 Task: Choose the pronouns "they/them".
Action: Mouse moved to (1036, 80)
Screenshot: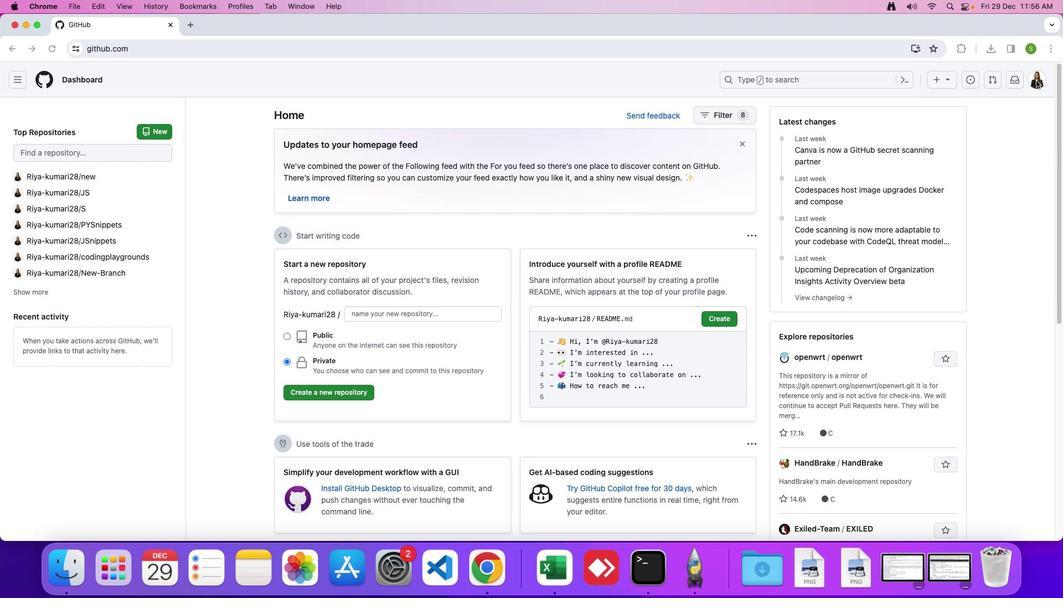 
Action: Mouse pressed left at (1036, 80)
Screenshot: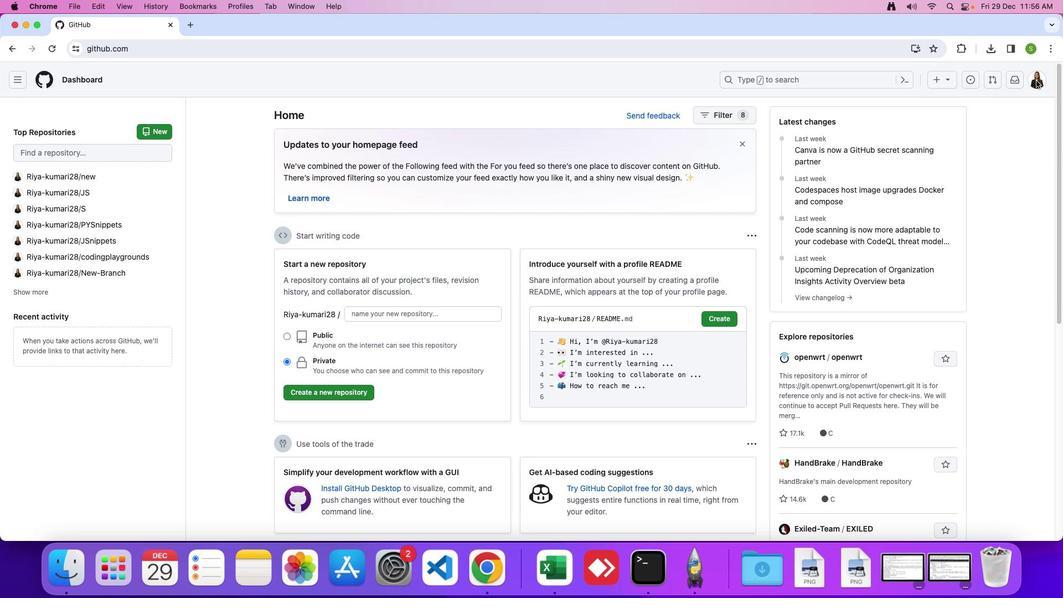 
Action: Mouse moved to (1037, 79)
Screenshot: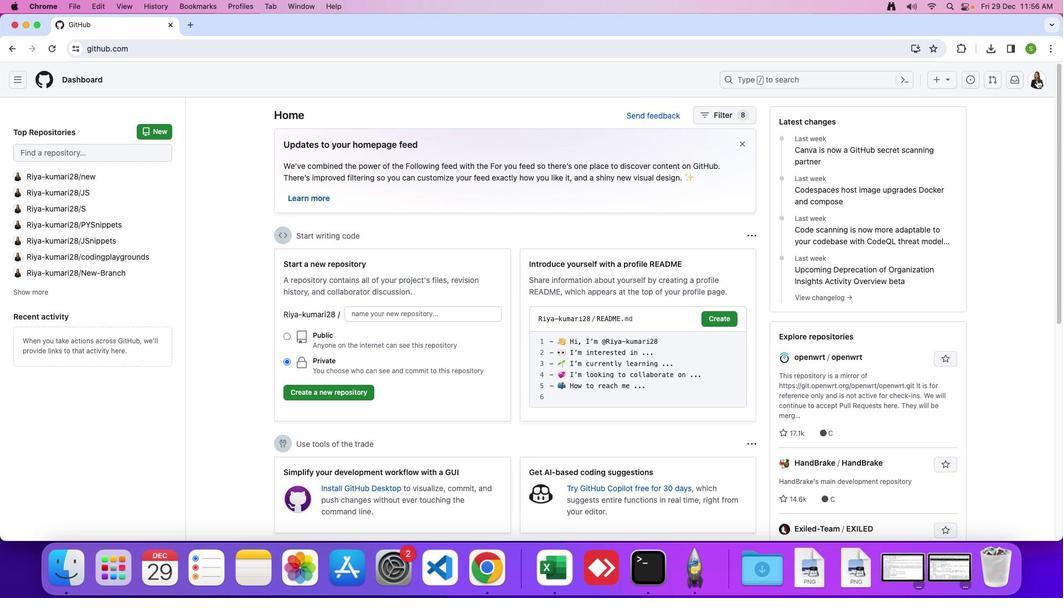 
Action: Mouse pressed left at (1037, 79)
Screenshot: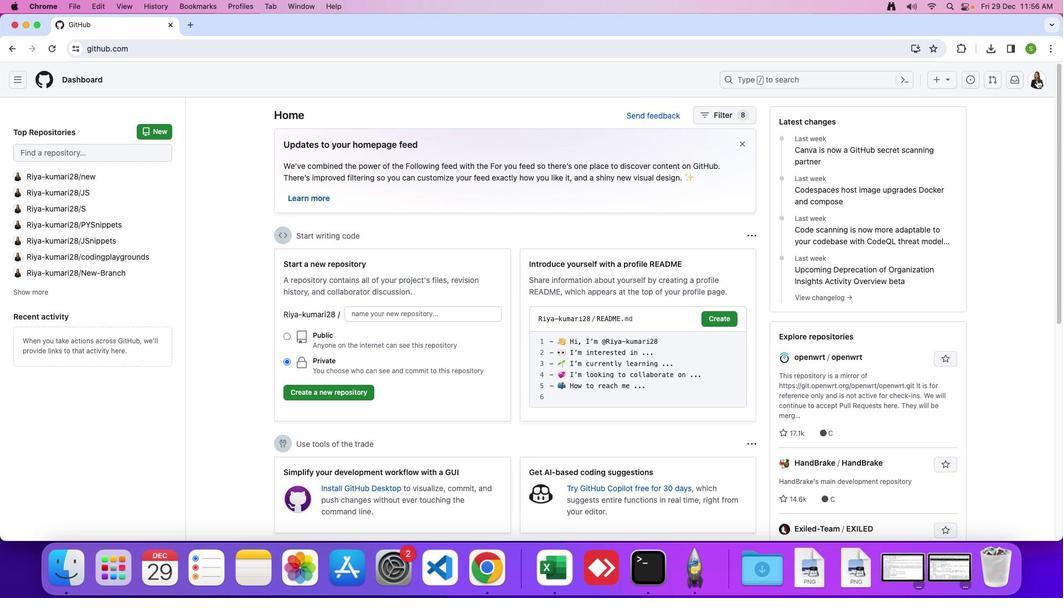 
Action: Mouse moved to (939, 133)
Screenshot: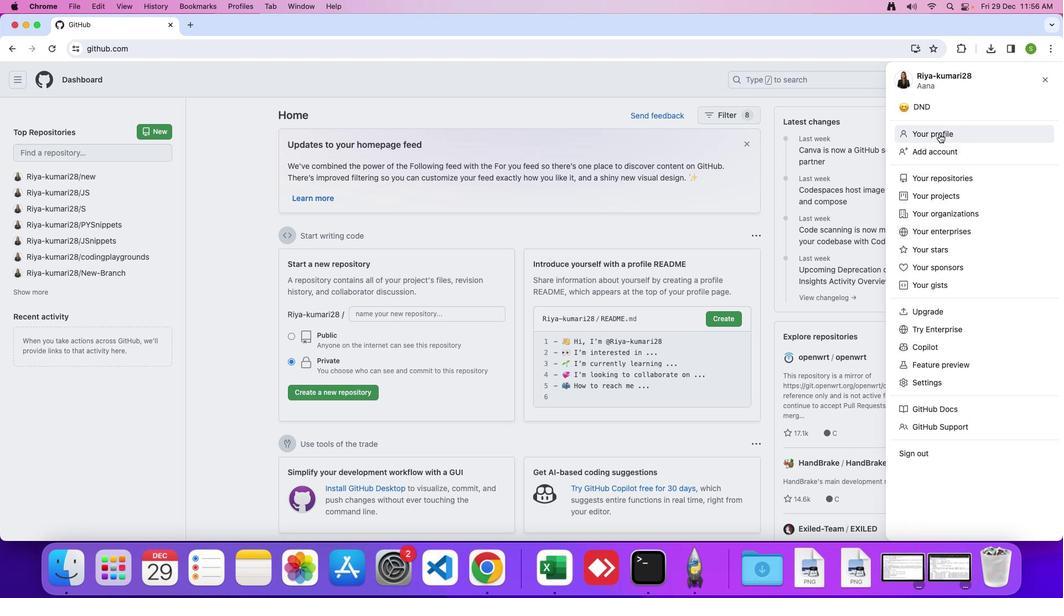 
Action: Mouse pressed left at (939, 133)
Screenshot: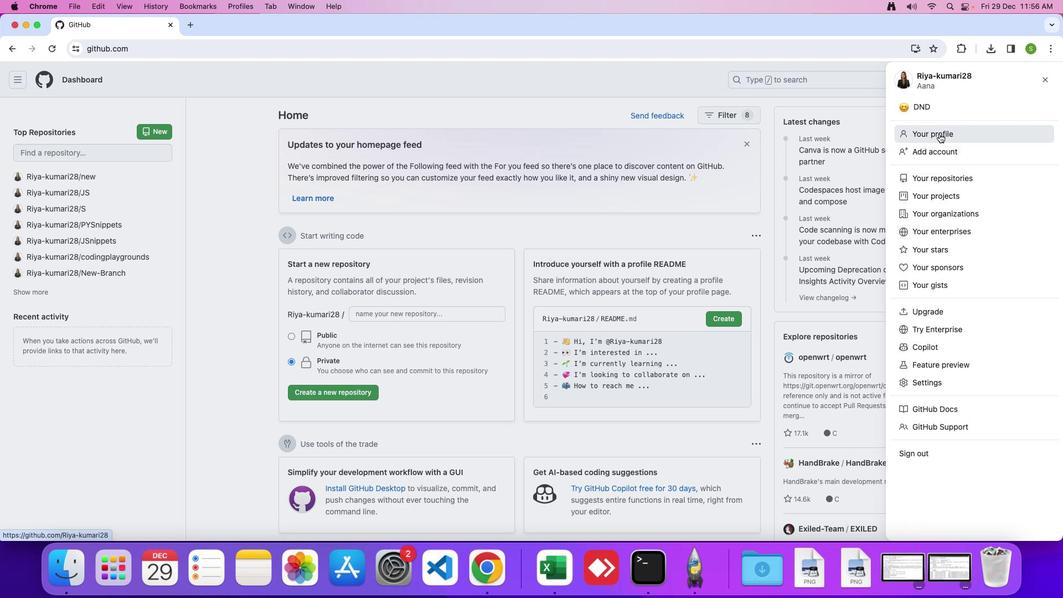 
Action: Mouse moved to (264, 383)
Screenshot: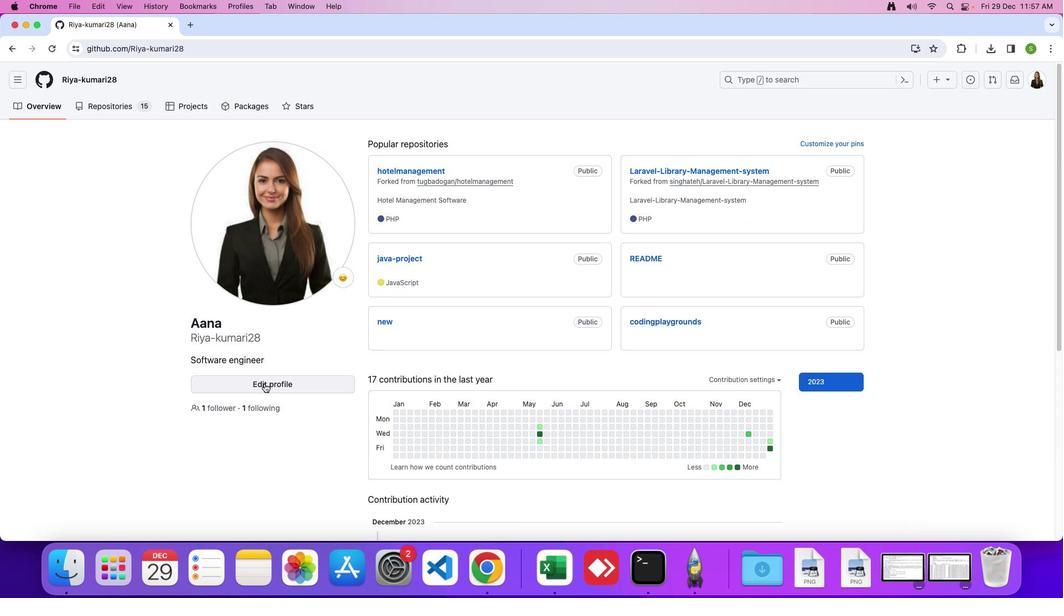 
Action: Mouse pressed left at (264, 383)
Screenshot: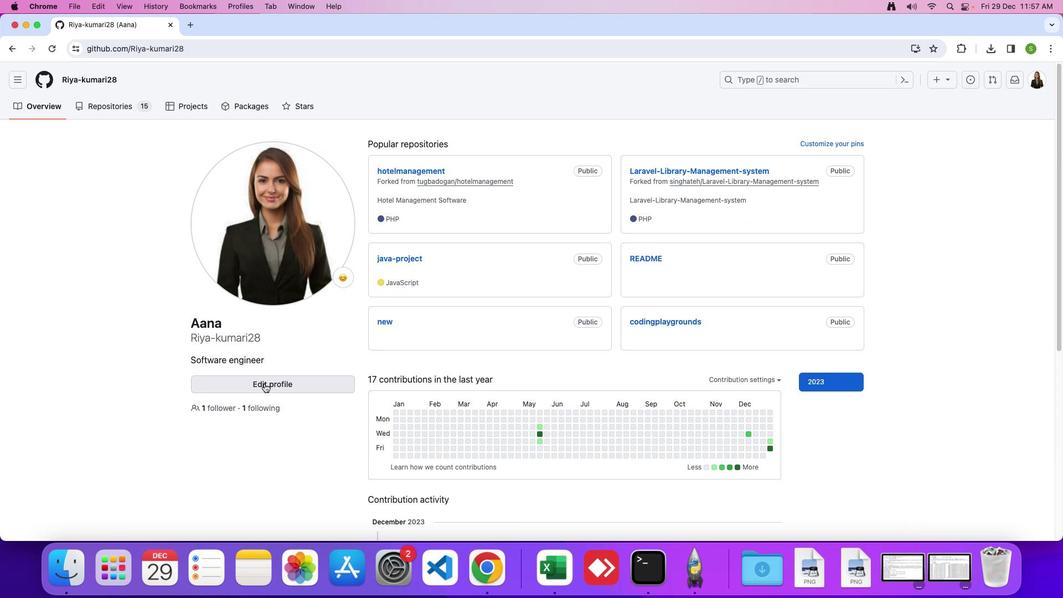 
Action: Mouse moved to (350, 447)
Screenshot: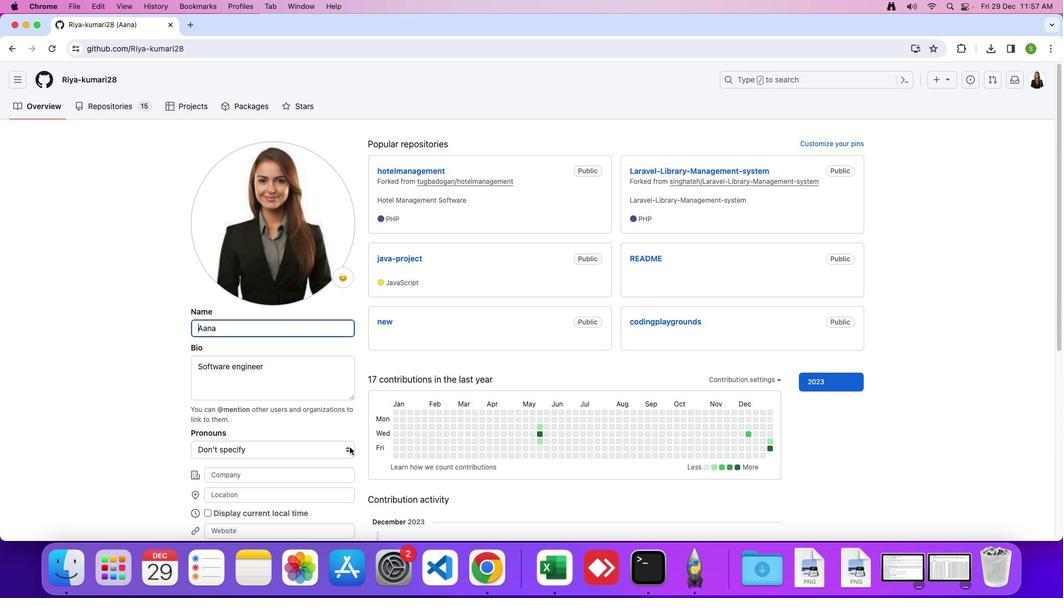 
Action: Mouse pressed left at (350, 447)
Screenshot: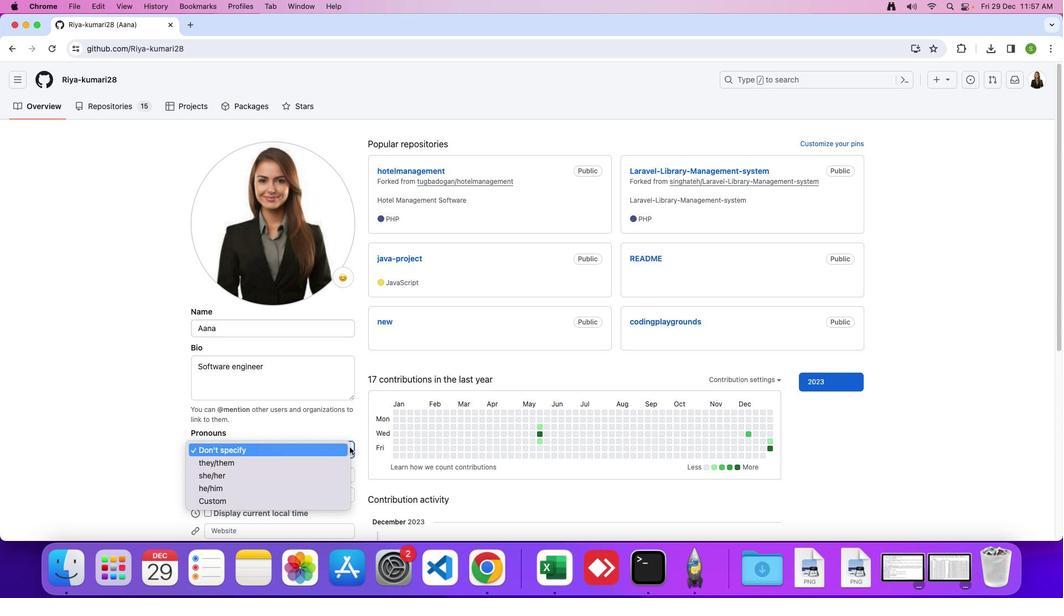 
Action: Mouse moved to (293, 461)
Screenshot: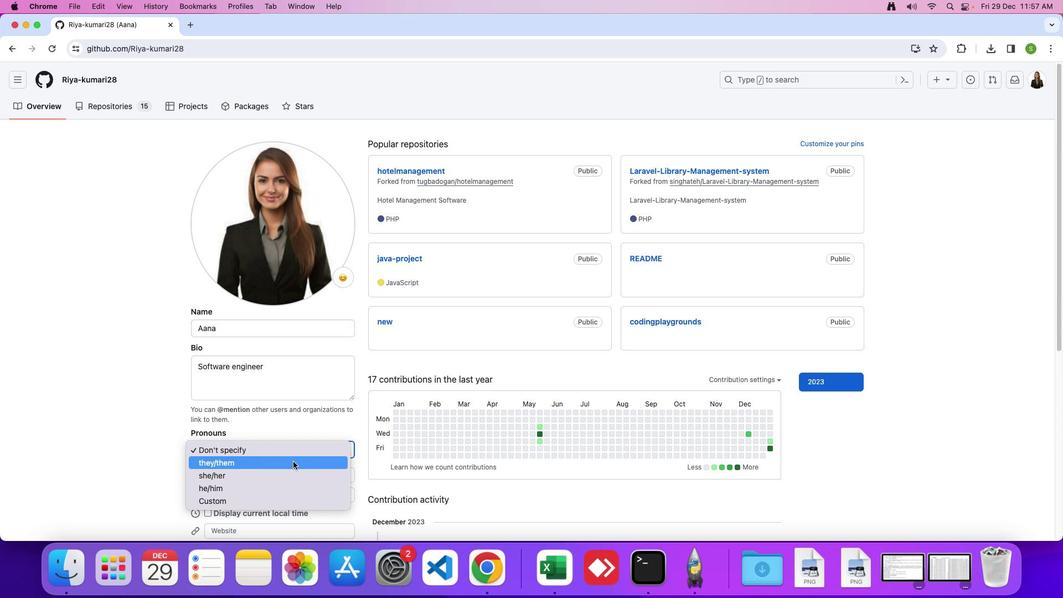 
Action: Mouse pressed left at (293, 461)
Screenshot: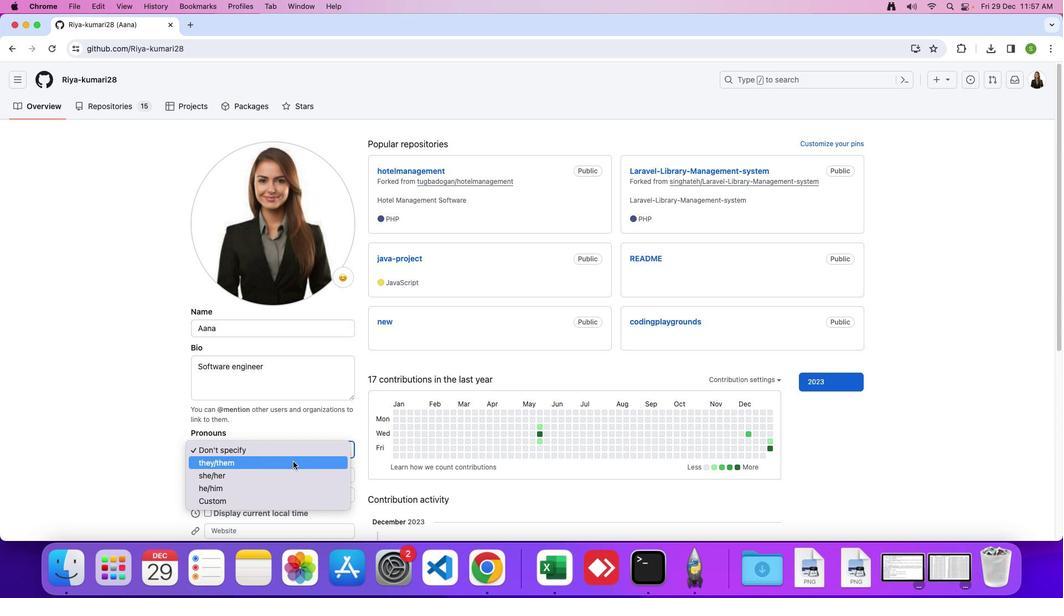 
